 Task: Customize the spectrogram settings for detailed frequency analysis.
Action: Mouse moved to (6, 13)
Screenshot: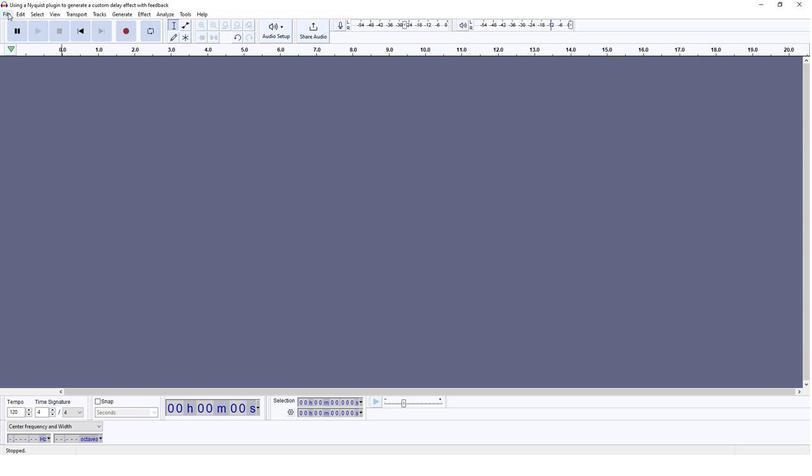 
Action: Mouse pressed left at (6, 13)
Screenshot: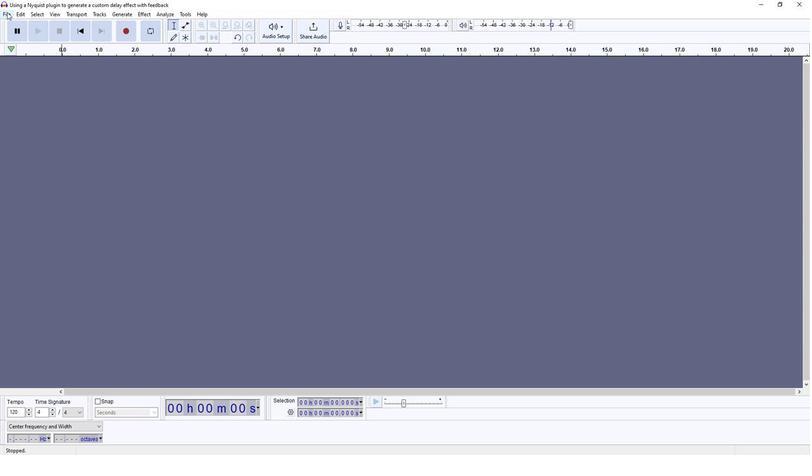 
Action: Mouse moved to (111, 96)
Screenshot: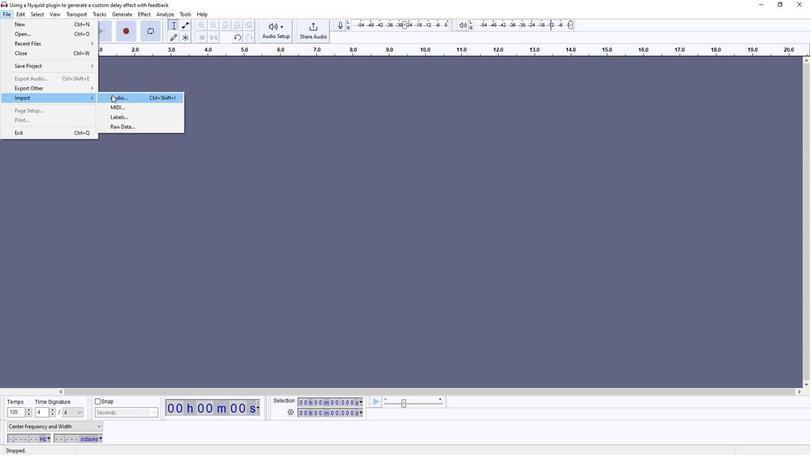 
Action: Mouse pressed left at (111, 96)
Screenshot: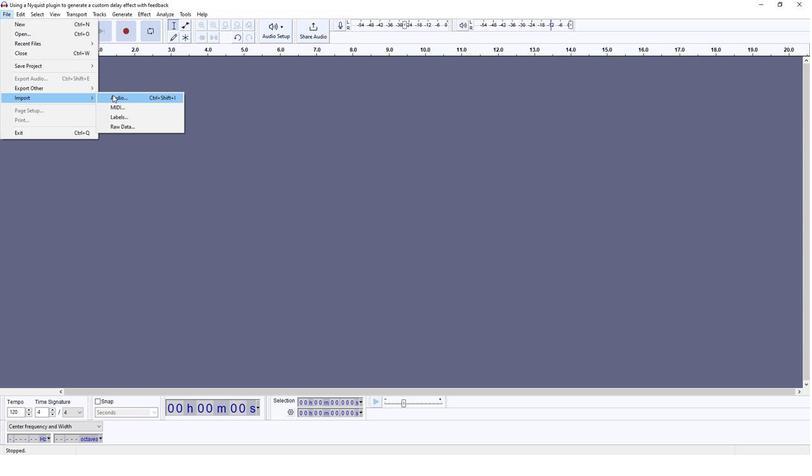 
Action: Mouse moved to (97, 127)
Screenshot: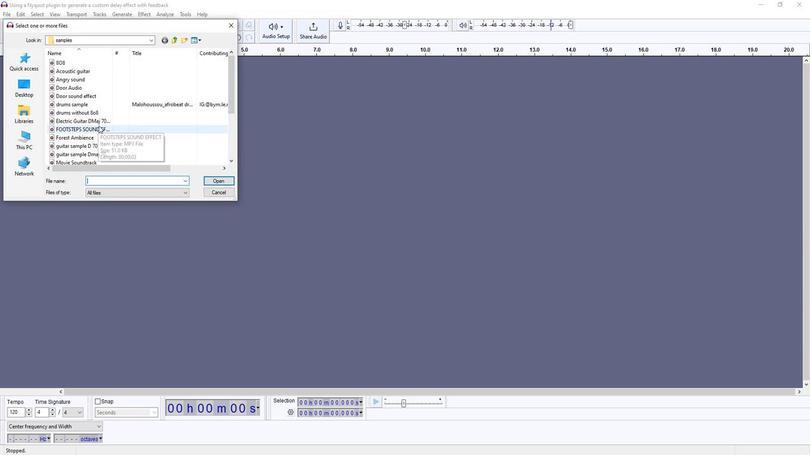 
Action: Mouse scrolled (97, 126) with delta (0, 0)
Screenshot: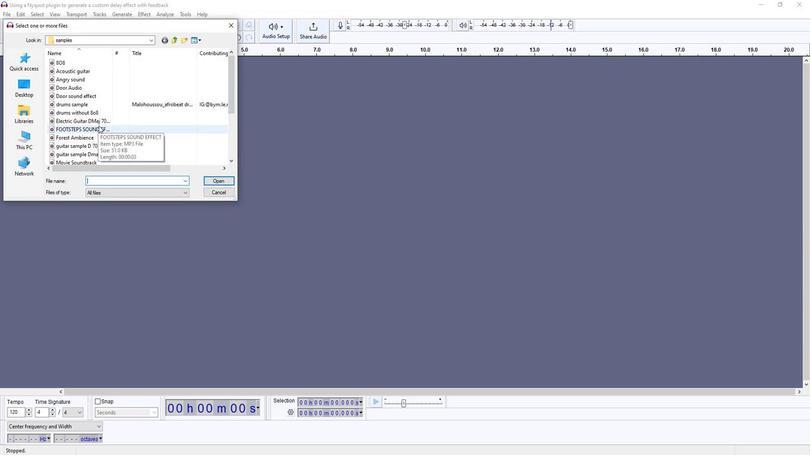 
Action: Mouse moved to (98, 127)
Screenshot: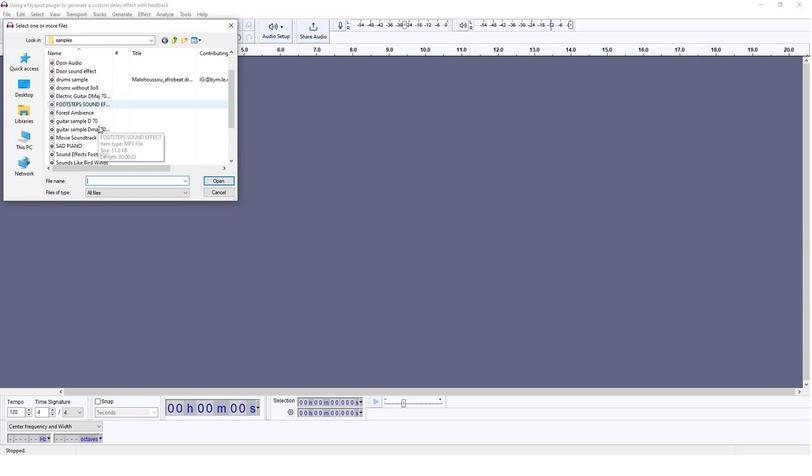 
Action: Mouse scrolled (98, 126) with delta (0, 0)
Screenshot: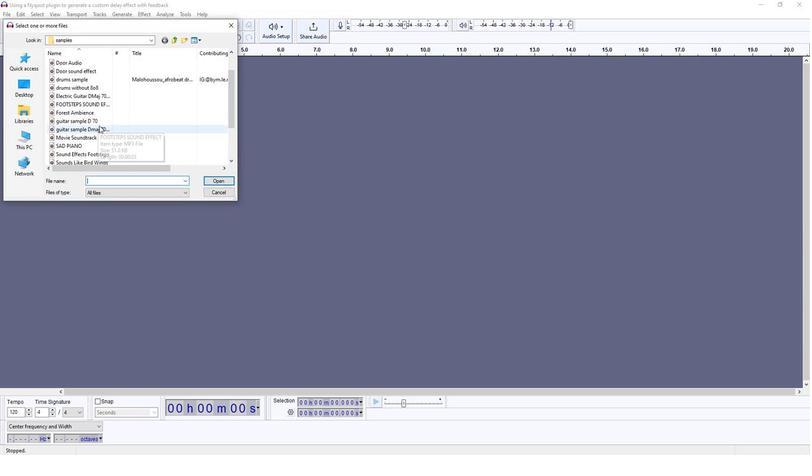 
Action: Mouse moved to (98, 120)
Screenshot: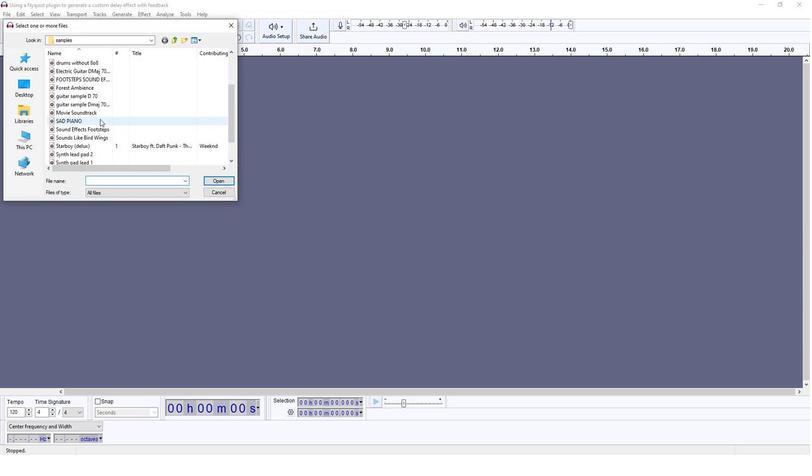 
Action: Mouse pressed left at (98, 120)
Screenshot: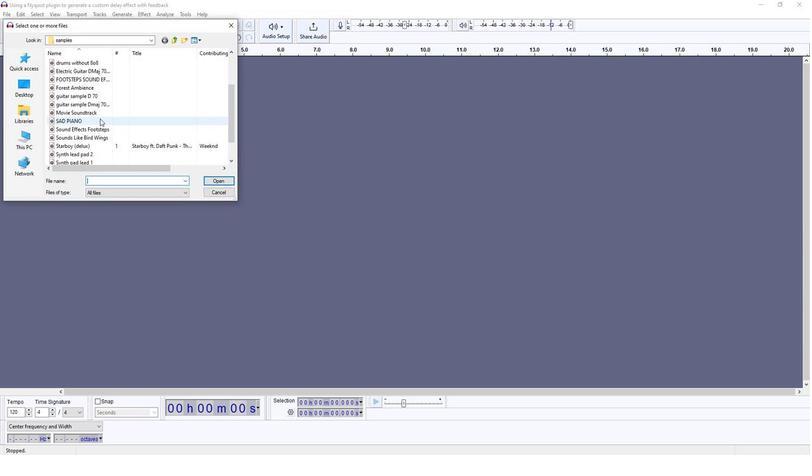 
Action: Mouse moved to (218, 181)
Screenshot: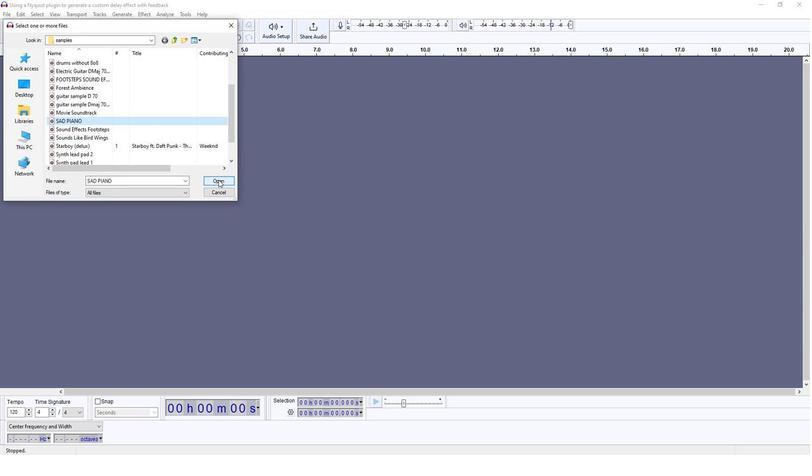 
Action: Mouse pressed left at (218, 181)
Screenshot: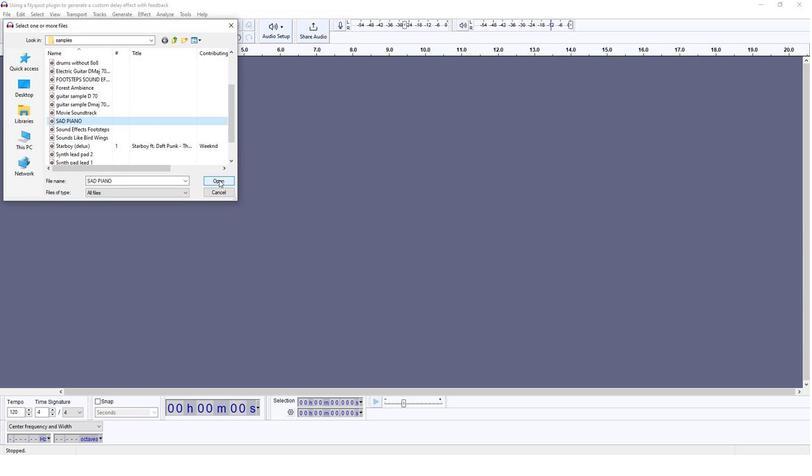 
Action: Mouse moved to (789, 78)
Screenshot: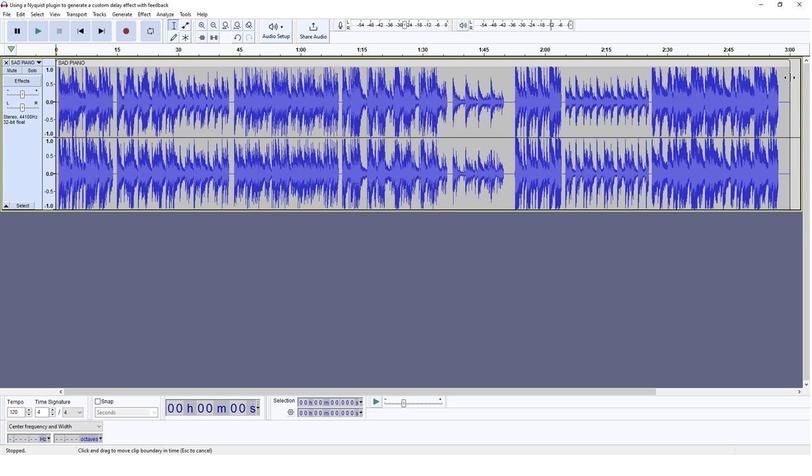 
Action: Mouse pressed left at (789, 78)
Screenshot: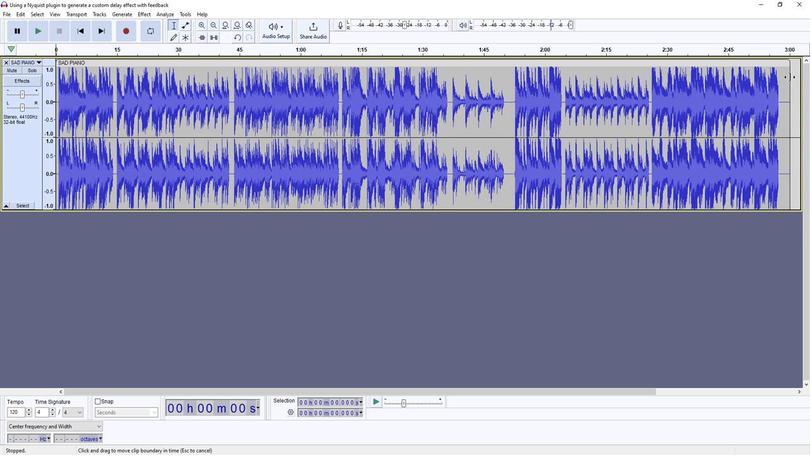 
Action: Mouse moved to (121, 98)
Screenshot: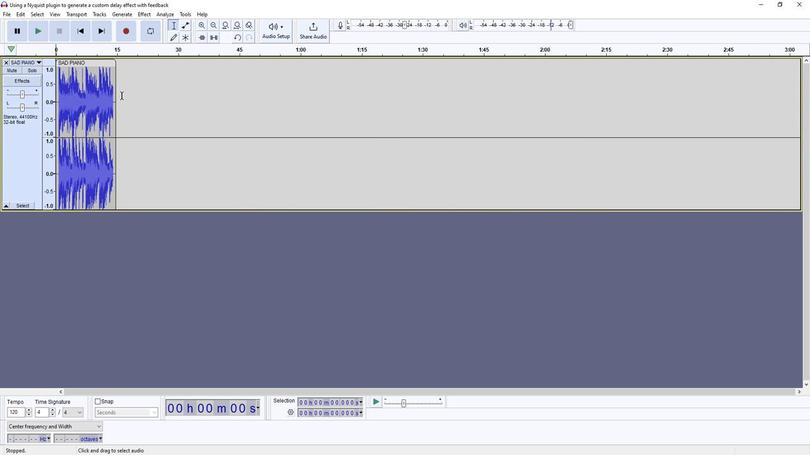 
Action: Mouse pressed left at (121, 98)
Screenshot: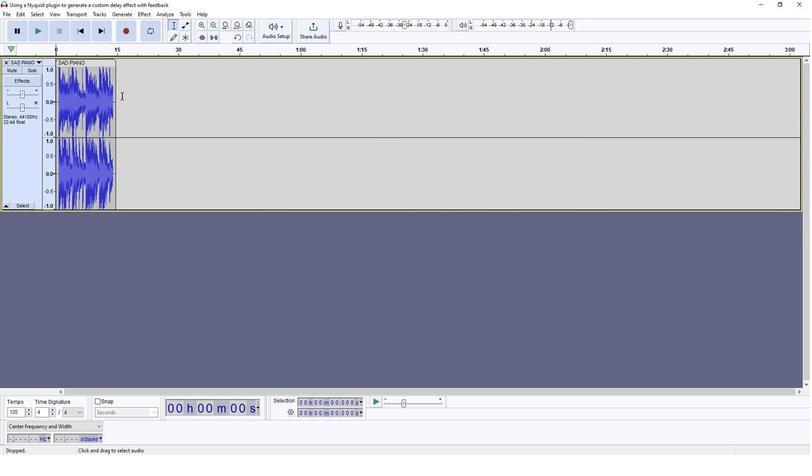 
Action: Mouse moved to (201, 26)
Screenshot: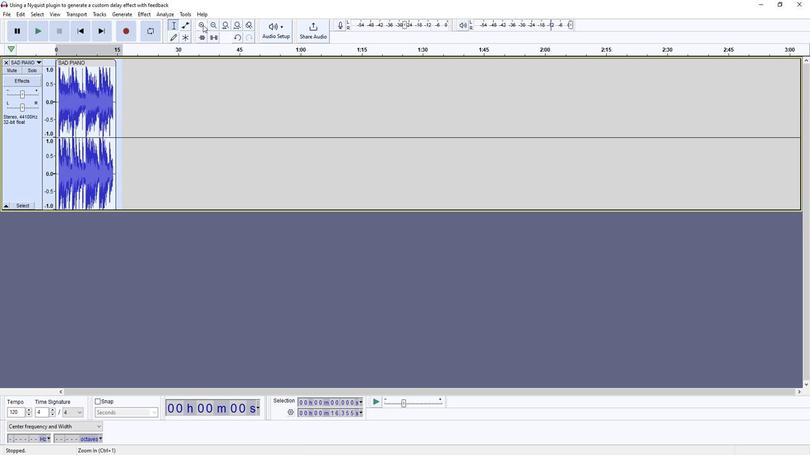 
Action: Mouse pressed left at (201, 26)
Screenshot: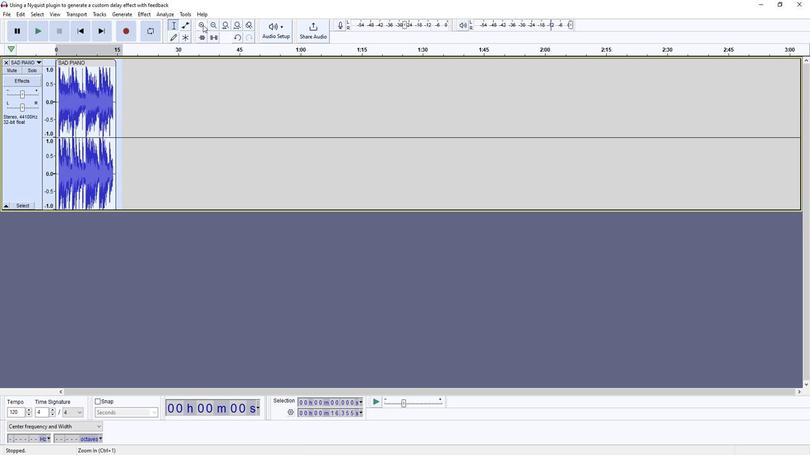 
Action: Mouse pressed left at (201, 26)
Screenshot: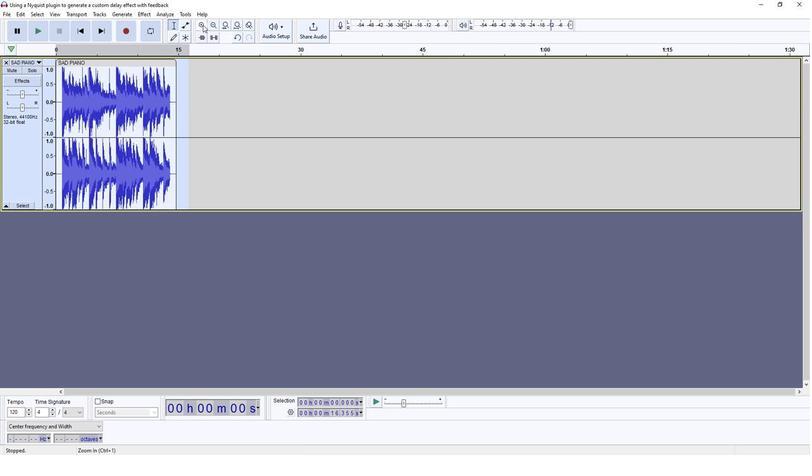 
Action: Mouse moved to (201, 25)
Screenshot: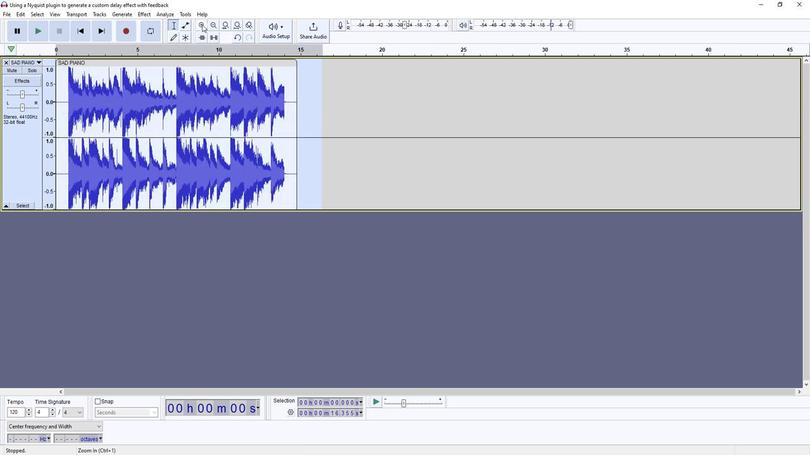 
Action: Mouse pressed left at (201, 25)
Screenshot: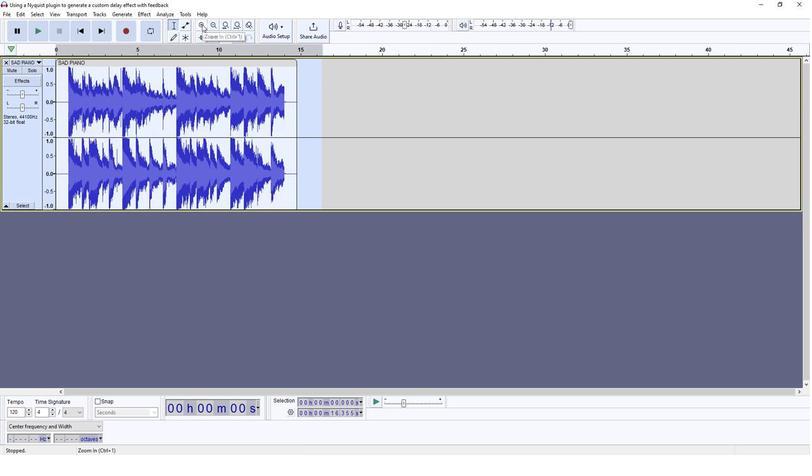 
Action: Mouse moved to (79, 101)
Screenshot: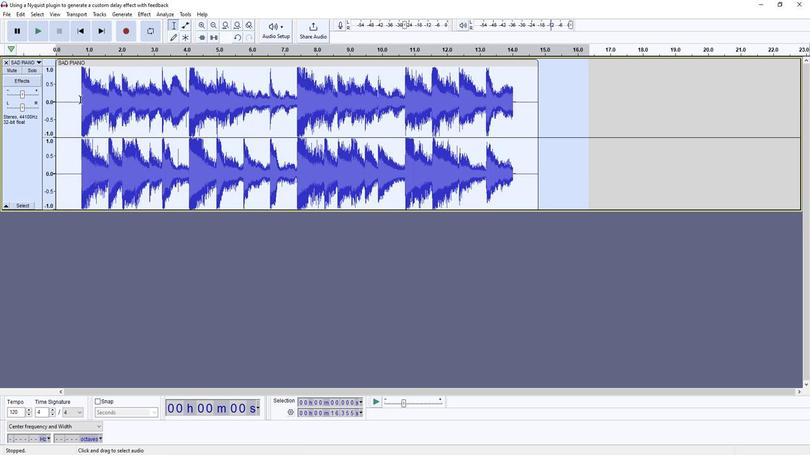 
Action: Mouse pressed left at (79, 101)
Screenshot: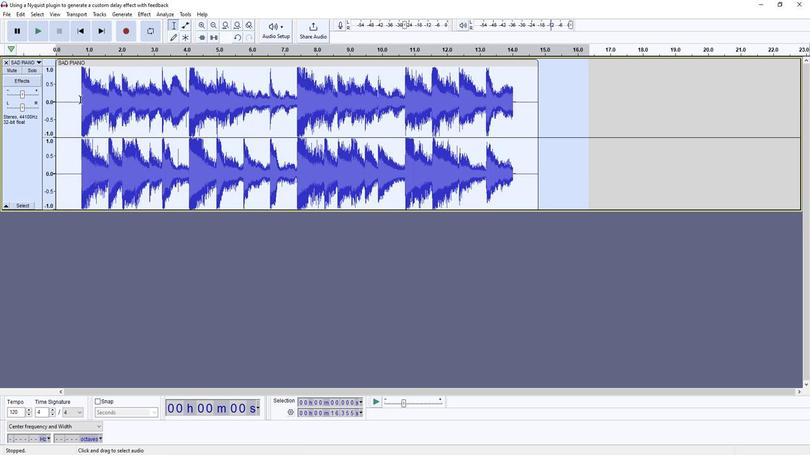 
Action: Mouse moved to (20, 14)
Screenshot: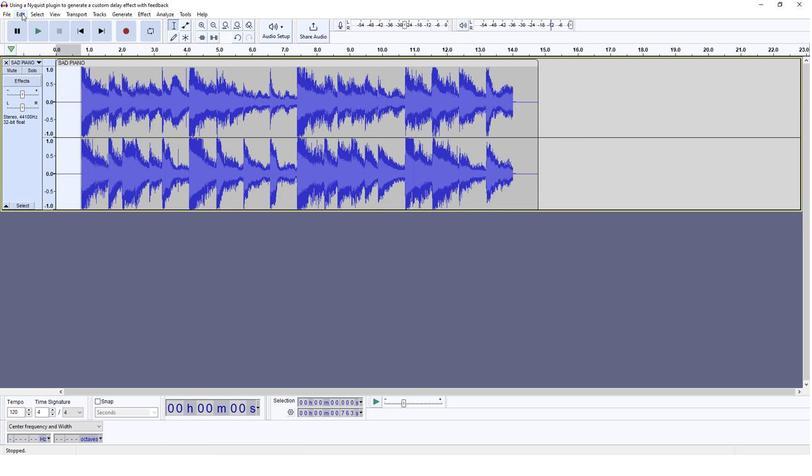 
Action: Mouse pressed left at (20, 14)
Screenshot: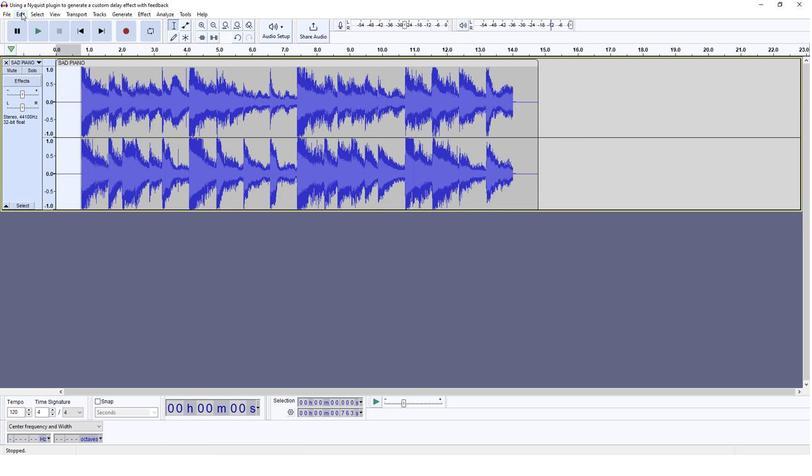 
Action: Mouse moved to (32, 45)
Screenshot: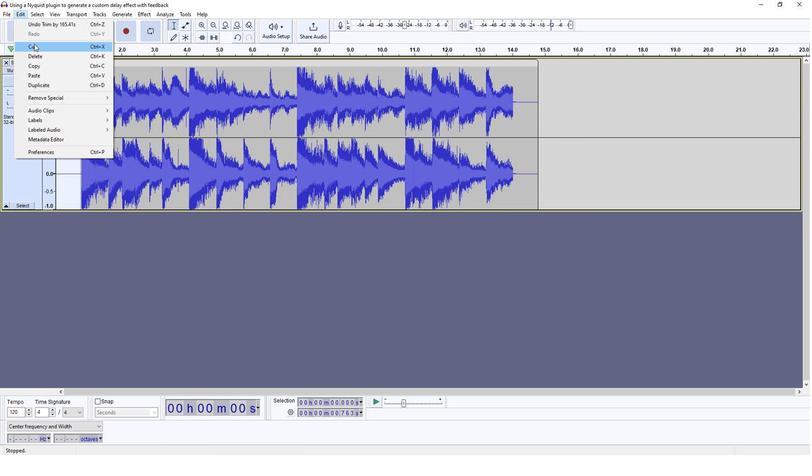 
Action: Mouse pressed left at (32, 45)
Screenshot: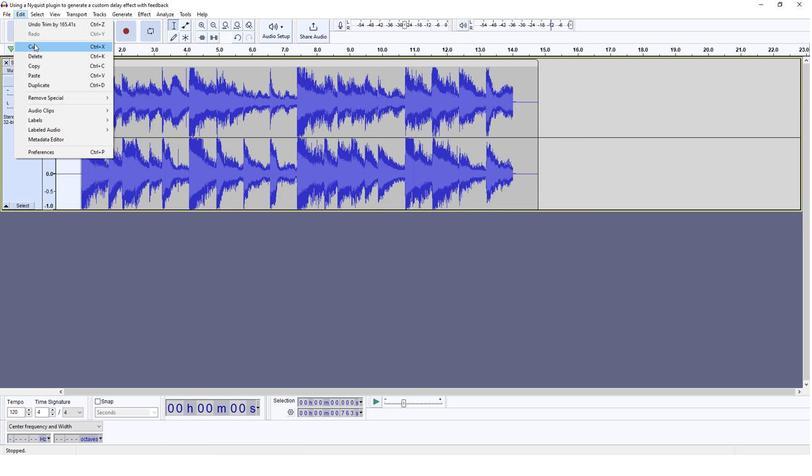 
Action: Mouse moved to (39, 33)
Screenshot: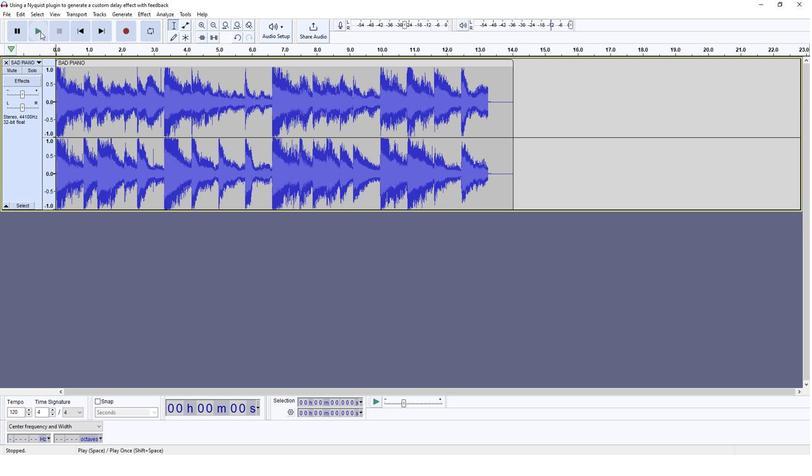 
Action: Mouse pressed left at (39, 33)
Screenshot: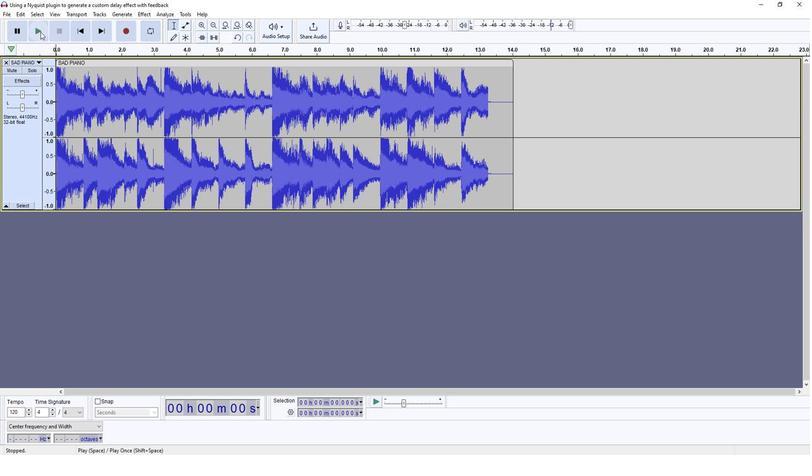 
Action: Mouse moved to (60, 32)
Screenshot: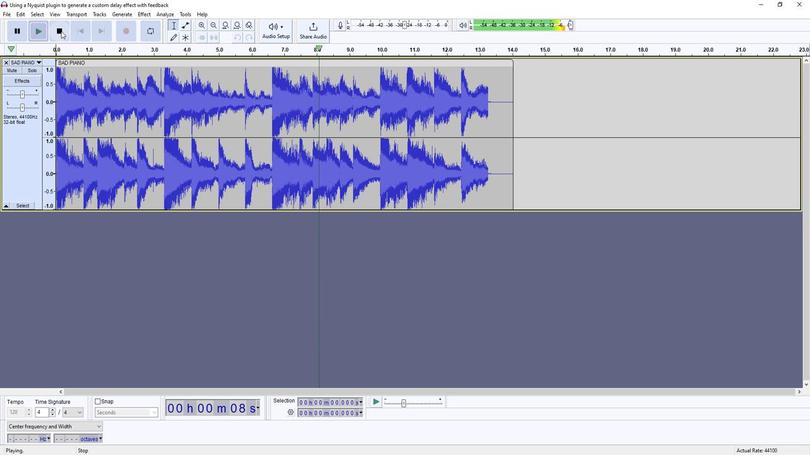 
Action: Mouse pressed left at (60, 32)
Screenshot: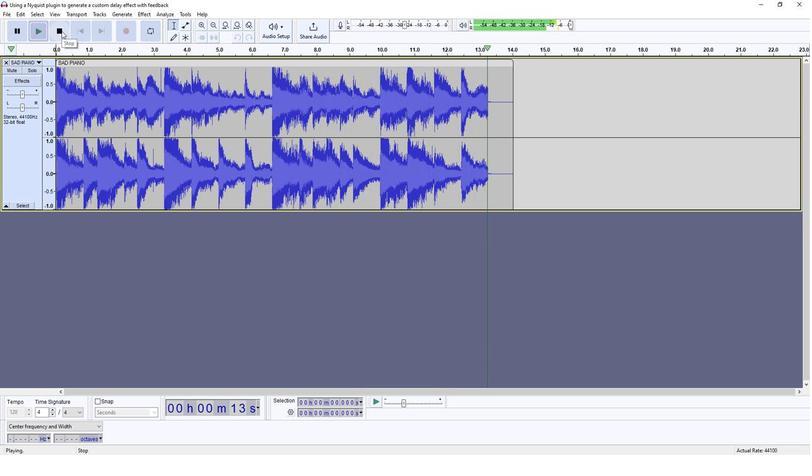 
Action: Mouse moved to (523, 108)
Screenshot: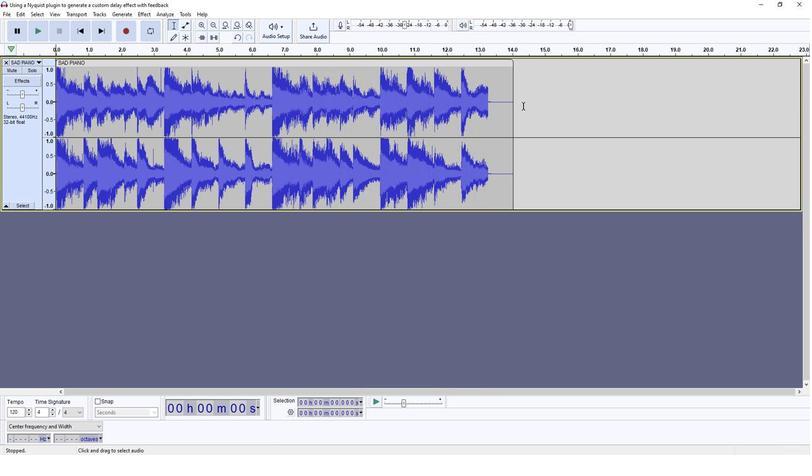 
Action: Mouse pressed left at (523, 108)
Screenshot: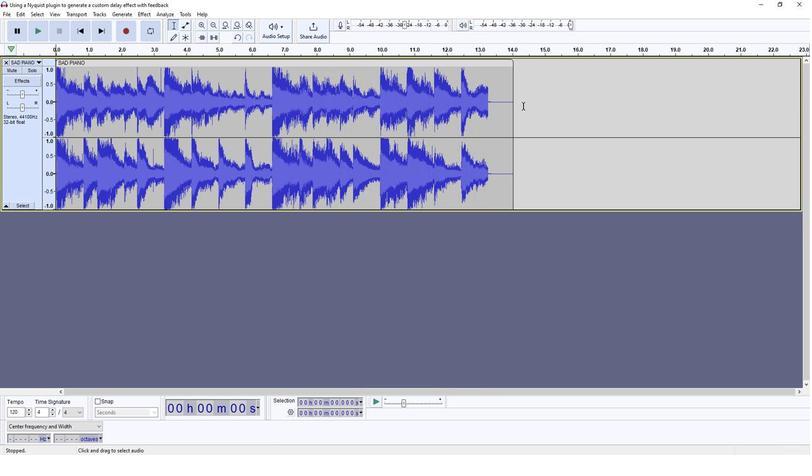 
Action: Mouse moved to (32, 129)
Screenshot: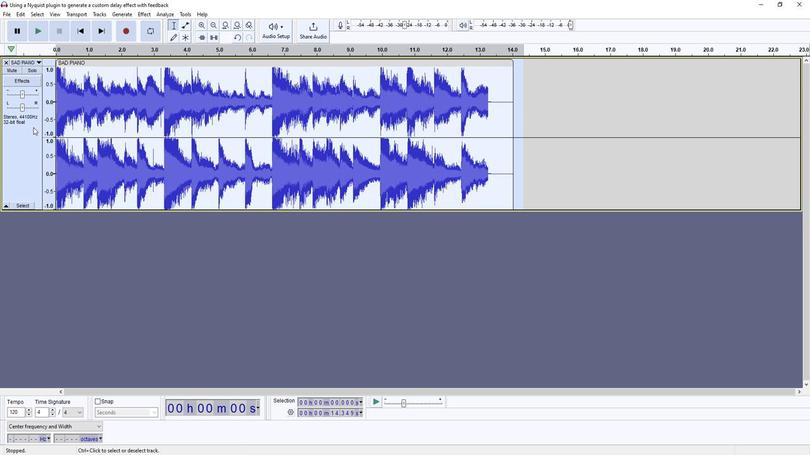 
Action: Mouse pressed right at (32, 129)
Screenshot: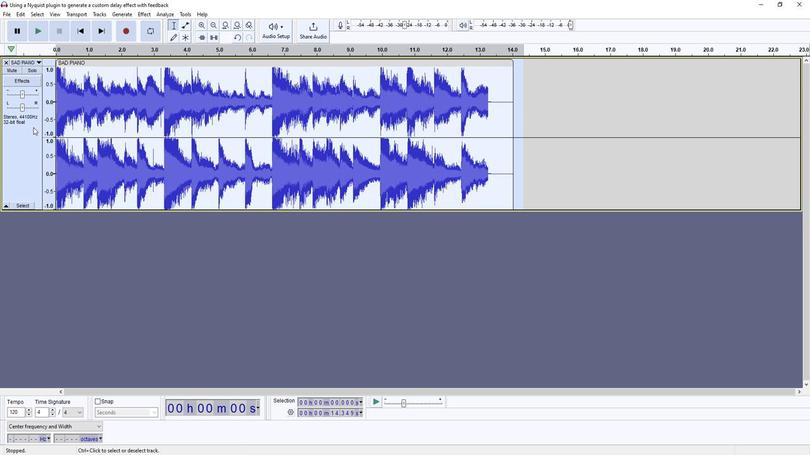 
Action: Mouse moved to (42, 149)
Screenshot: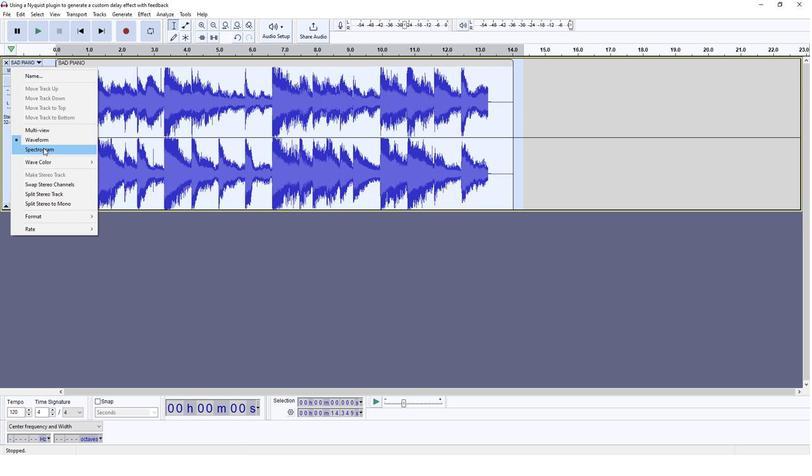 
Action: Mouse pressed left at (42, 149)
Screenshot: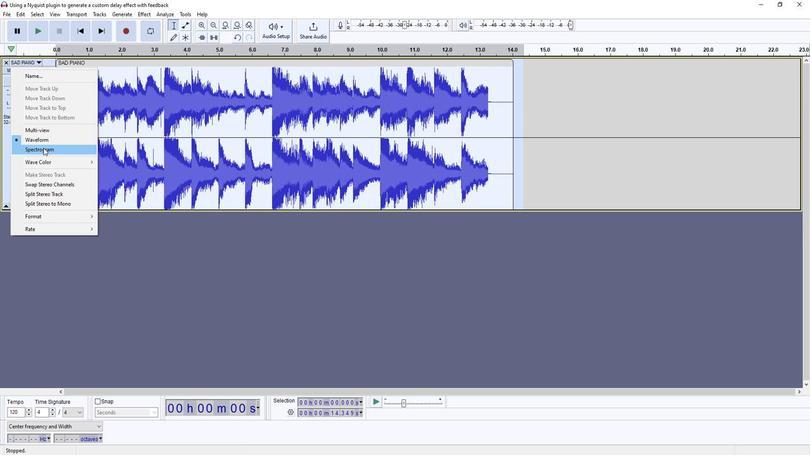 
Action: Mouse moved to (434, 211)
Screenshot: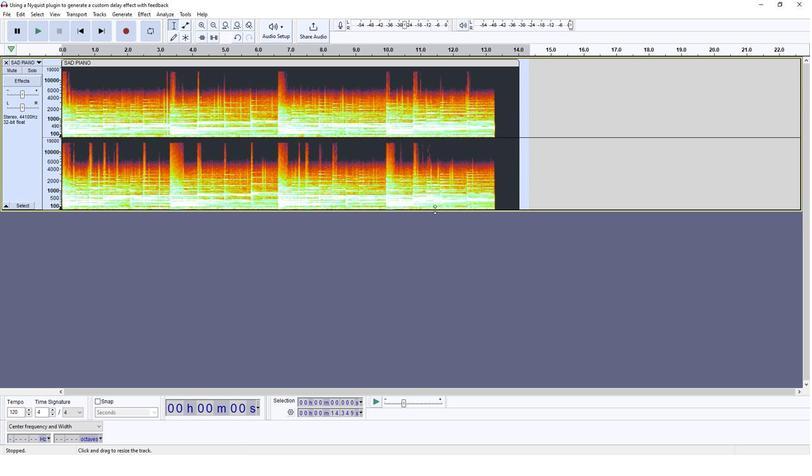 
Action: Mouse pressed left at (434, 211)
Screenshot: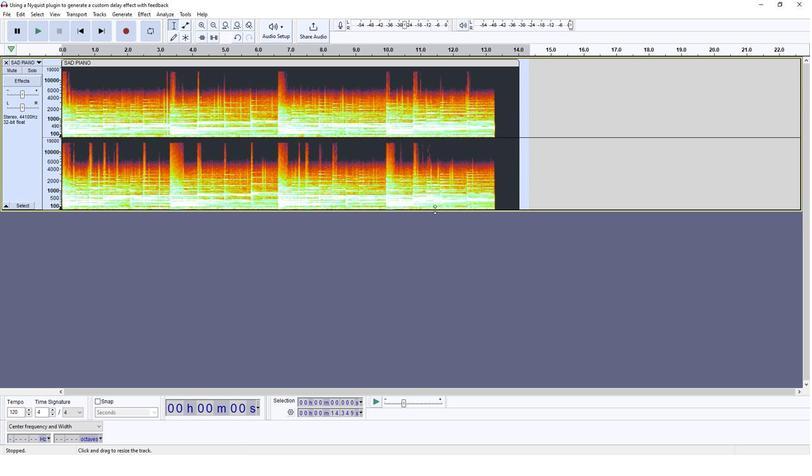 
Action: Mouse moved to (17, 172)
Screenshot: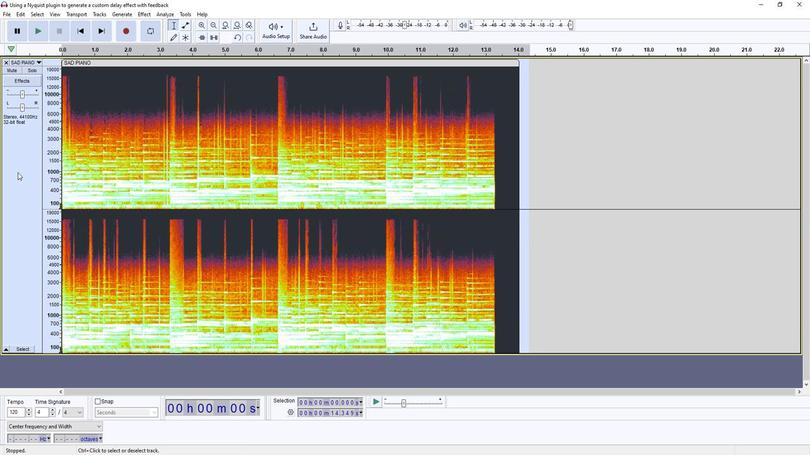 
Action: Mouse pressed right at (17, 172)
Screenshot: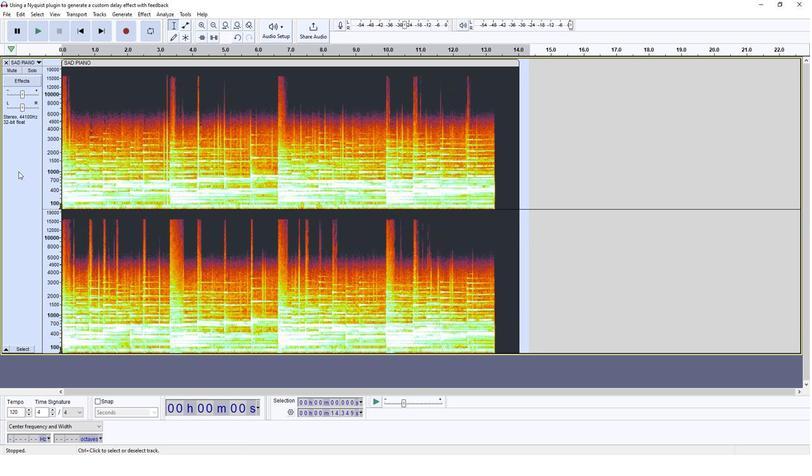 
Action: Mouse moved to (44, 162)
Screenshot: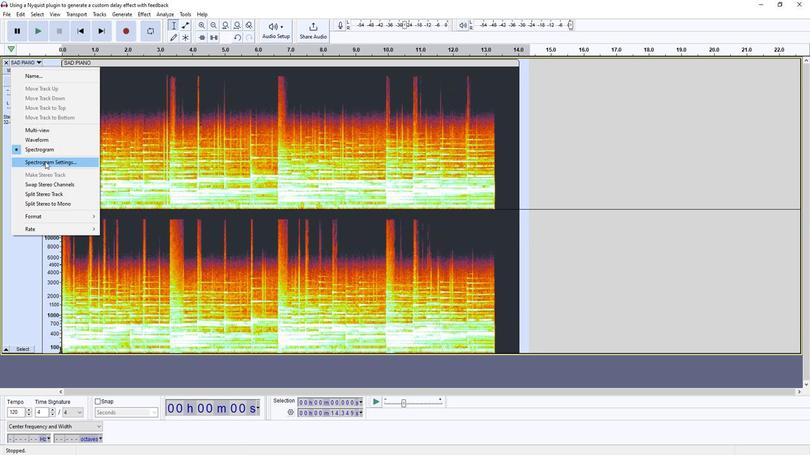 
Action: Mouse pressed left at (44, 162)
Screenshot: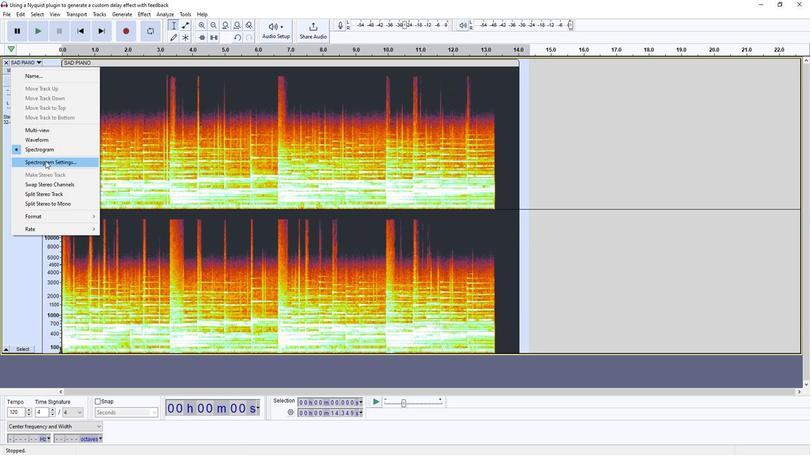 
Action: Mouse moved to (354, 185)
Screenshot: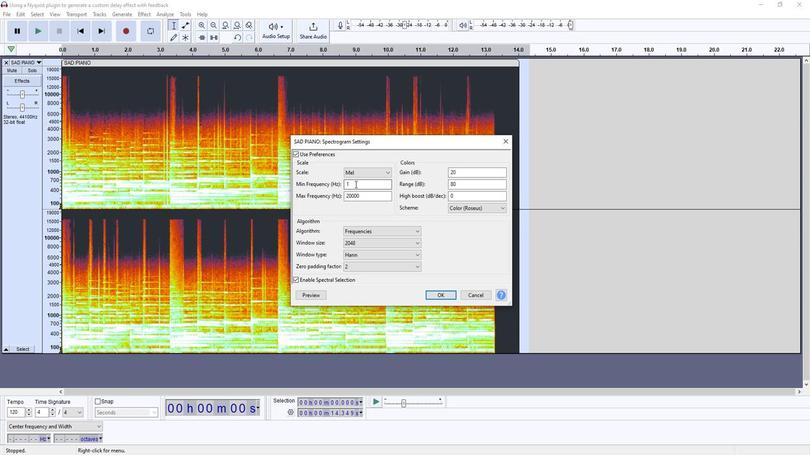 
Action: Mouse pressed left at (354, 185)
Screenshot: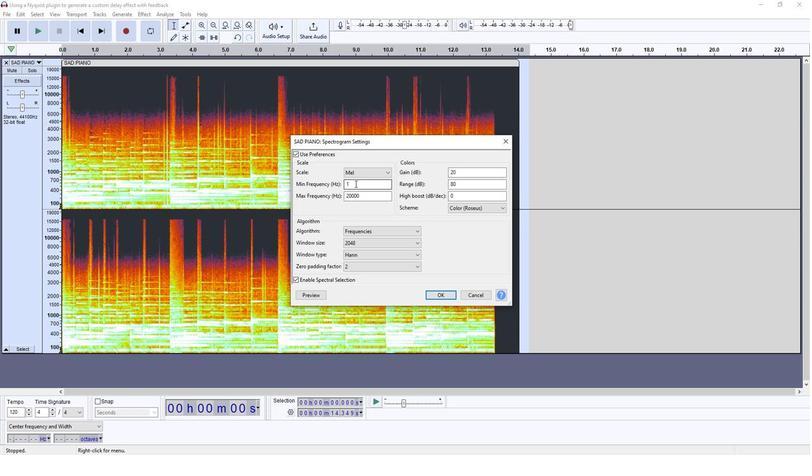 
Action: Mouse moved to (310, 150)
Screenshot: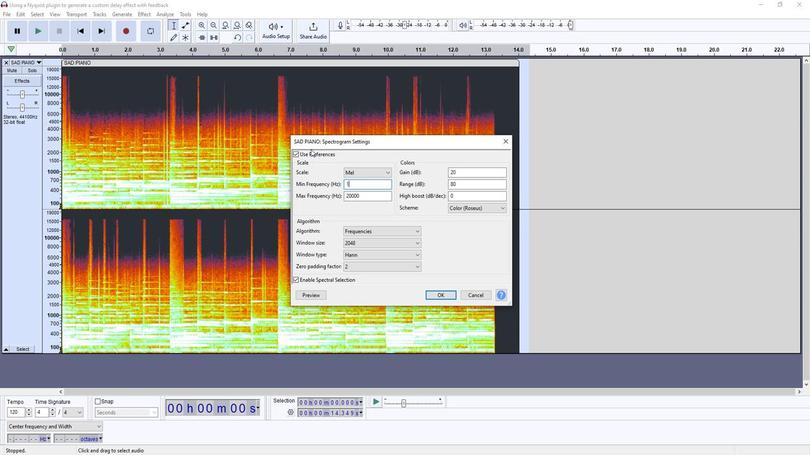 
Action: Key pressed <Key.backspace>2
Screenshot: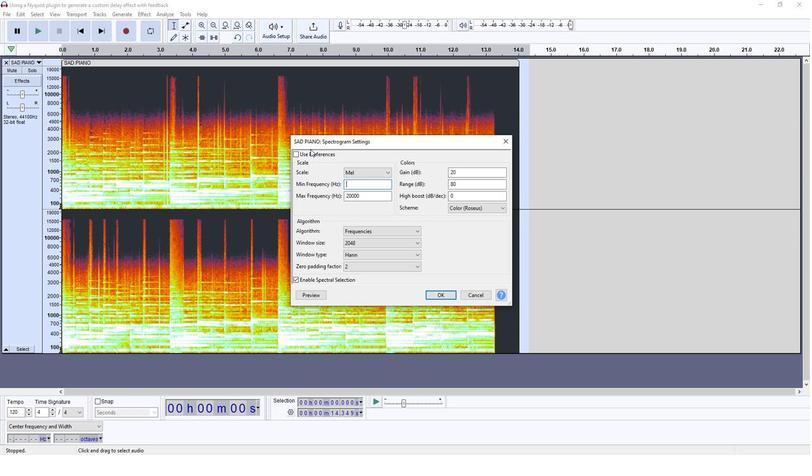 
Action: Mouse moved to (308, 150)
Screenshot: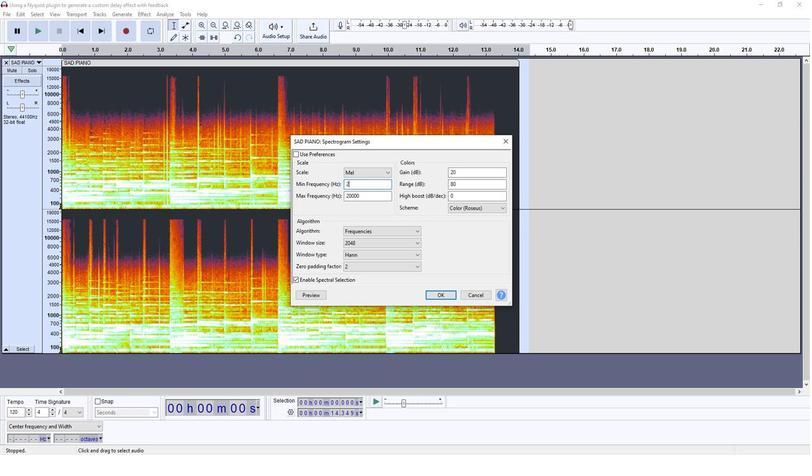
Action: Key pressed 0
Screenshot: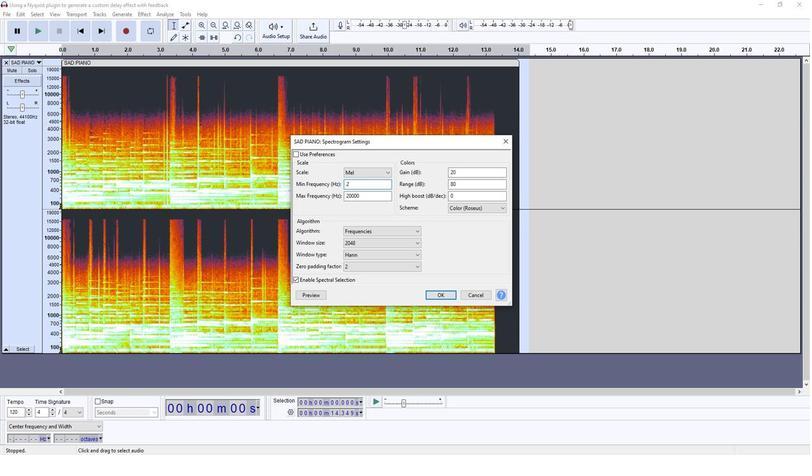 
Action: Mouse moved to (350, 195)
Screenshot: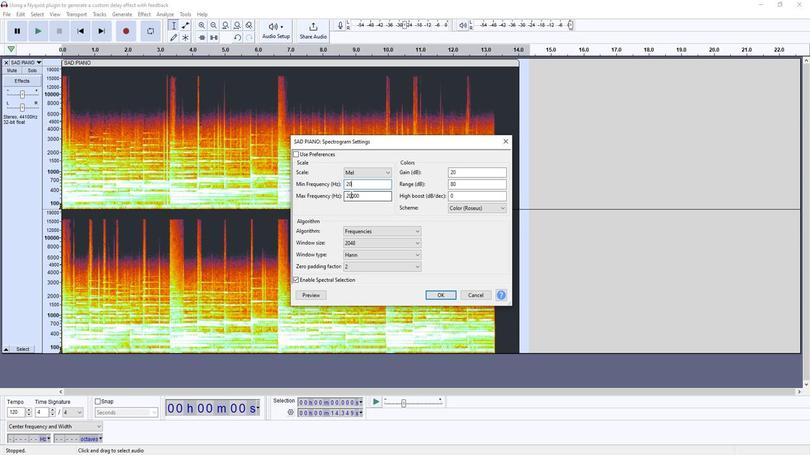 
Action: Mouse pressed left at (350, 195)
Screenshot: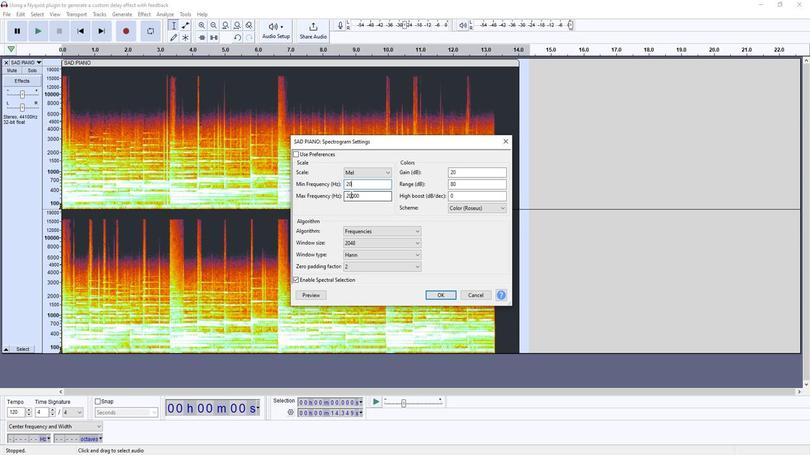 
Action: Mouse moved to (446, 162)
Screenshot: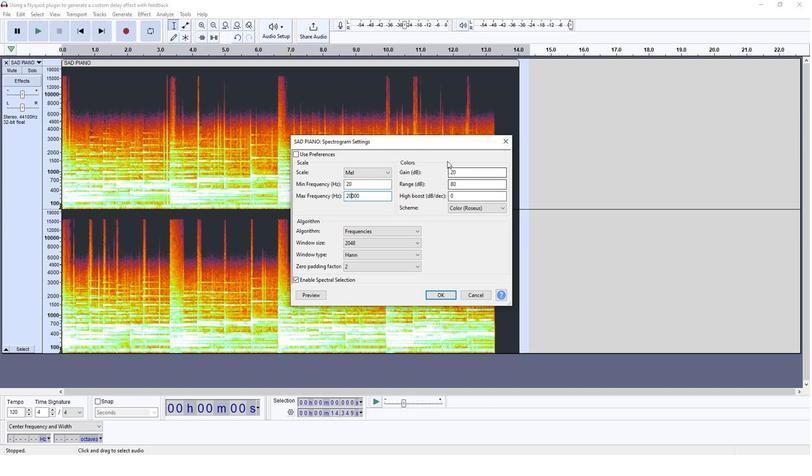 
Action: Key pressed <Key.backspace><Key.backspace>18
Screenshot: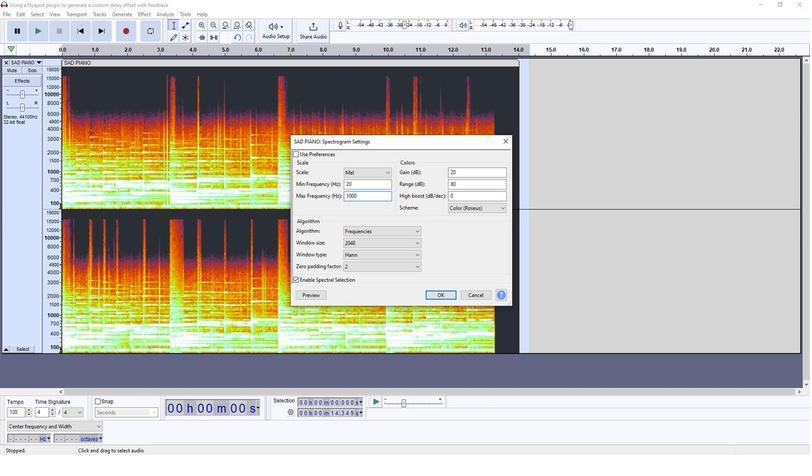 
Action: Mouse moved to (315, 296)
Screenshot: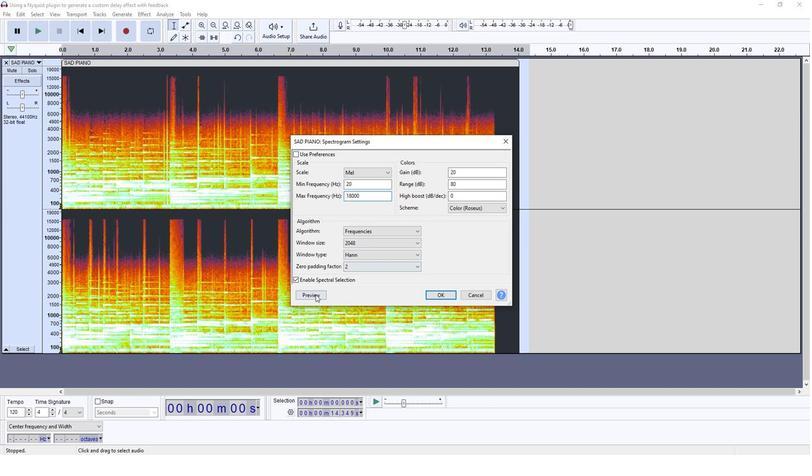 
Action: Mouse pressed left at (315, 296)
Screenshot: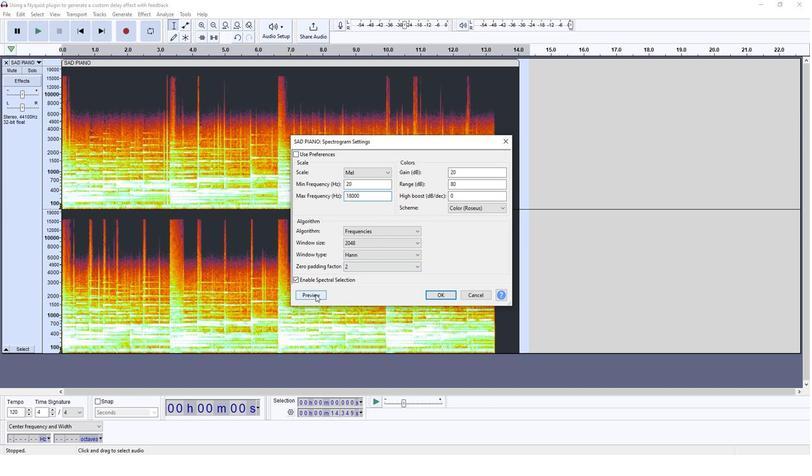 
Action: Mouse moved to (435, 296)
Screenshot: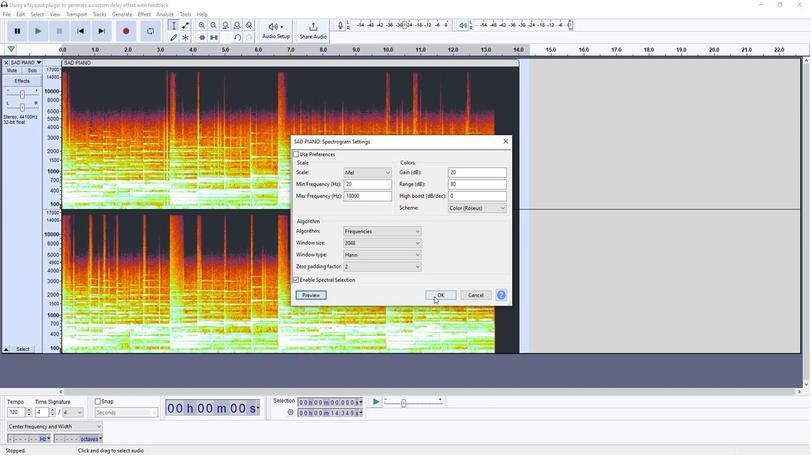 
Action: Mouse pressed left at (435, 296)
Screenshot: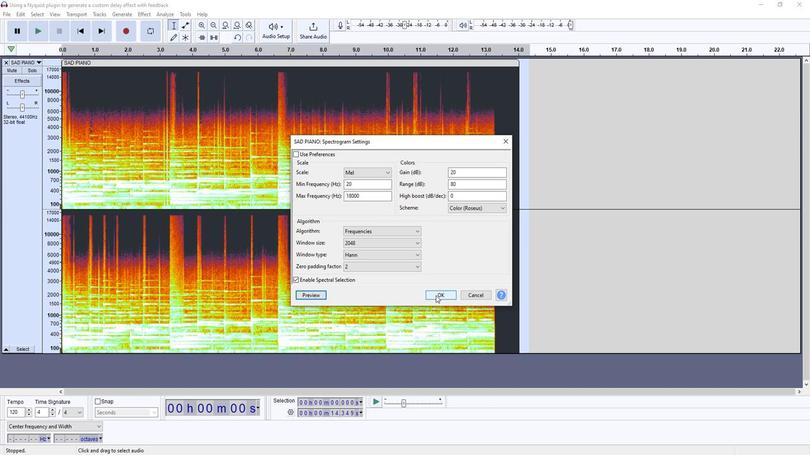 
Action: Mouse moved to (37, 32)
Screenshot: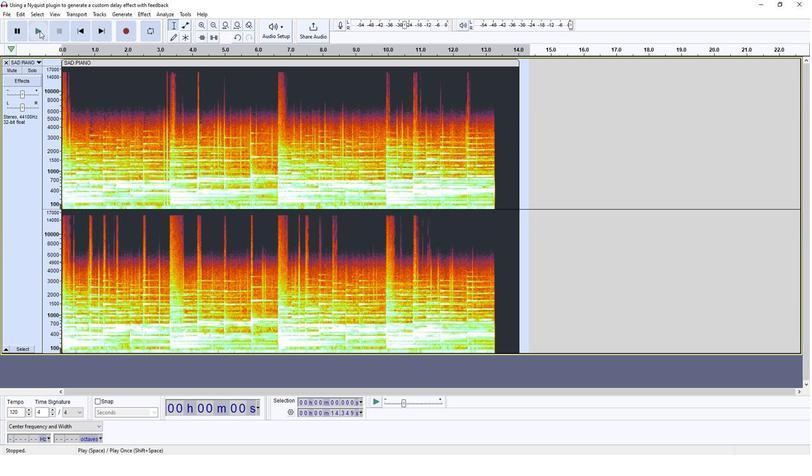 
Action: Mouse pressed left at (37, 32)
Screenshot: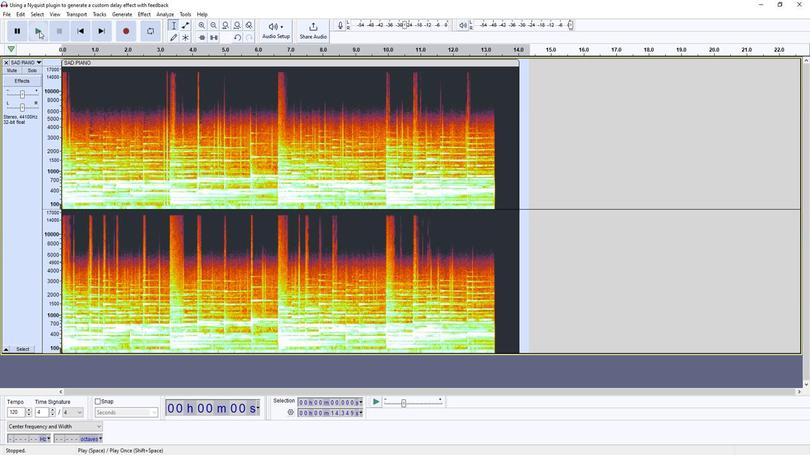 
Action: Mouse moved to (56, 32)
Screenshot: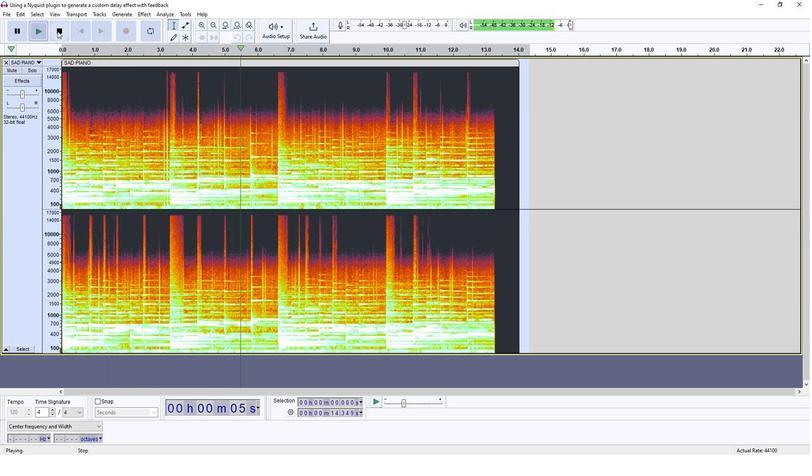 
Action: Mouse pressed left at (56, 32)
Screenshot: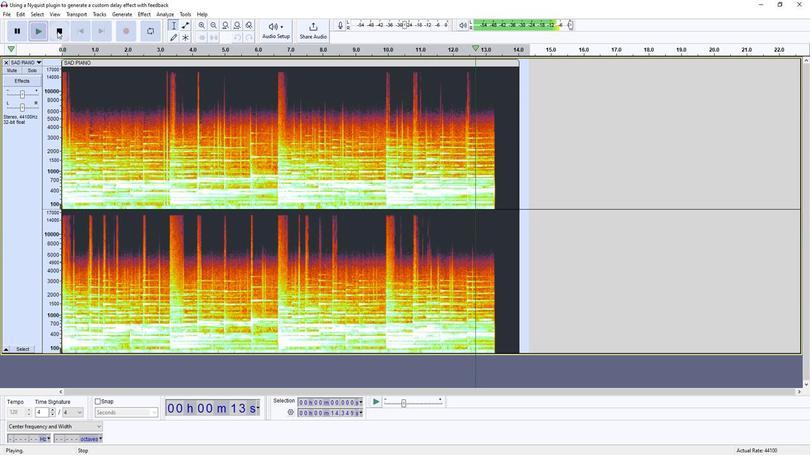 
Action: Mouse moved to (9, 16)
Screenshot: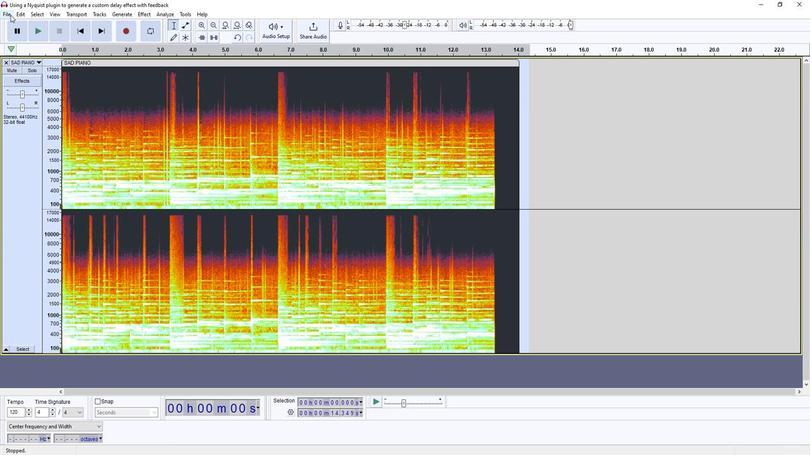 
Action: Mouse pressed left at (9, 16)
Screenshot: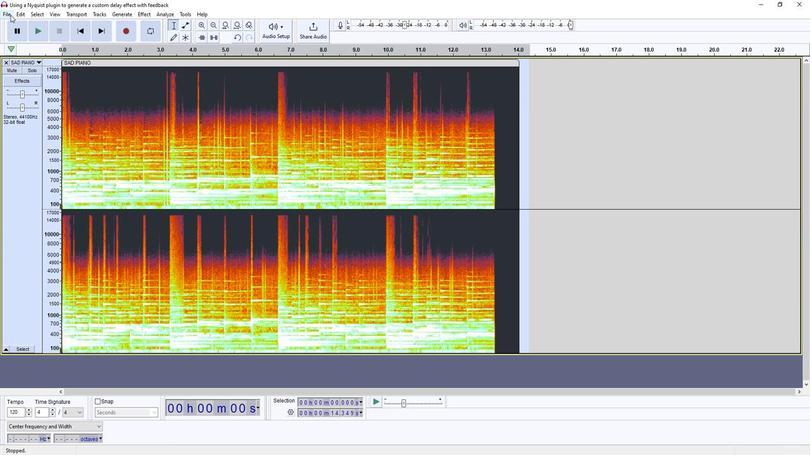 
Action: Mouse moved to (113, 75)
Screenshot: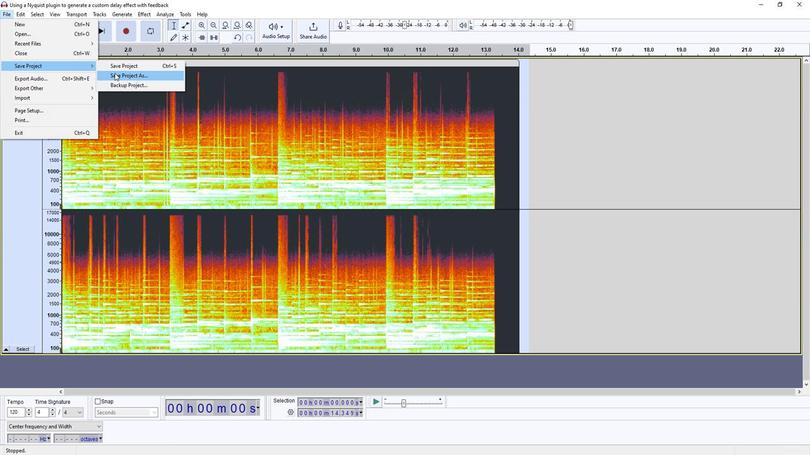 
Action: Mouse pressed left at (113, 75)
Screenshot: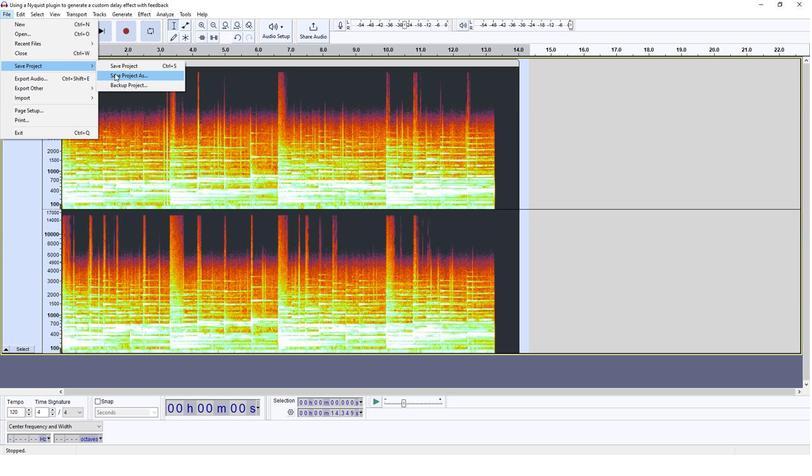 
Action: Mouse moved to (97, 60)
Screenshot: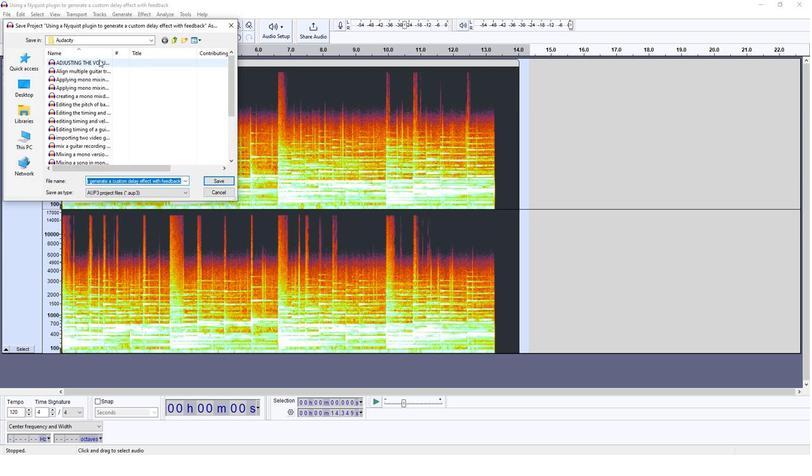 
Action: Key pressed <Key.backspace><Key.shift><Key.shift><Key.shift><Key.shift><Key.shift><Key.shift><Key.shift><Key.shift><Key.shift>Customize<Key.space>the<Key.space>spectrogram<Key.space>setting<Key.space>for<Key.space>detailed<Key.space>frequency<Key.space>analysis
Screenshot: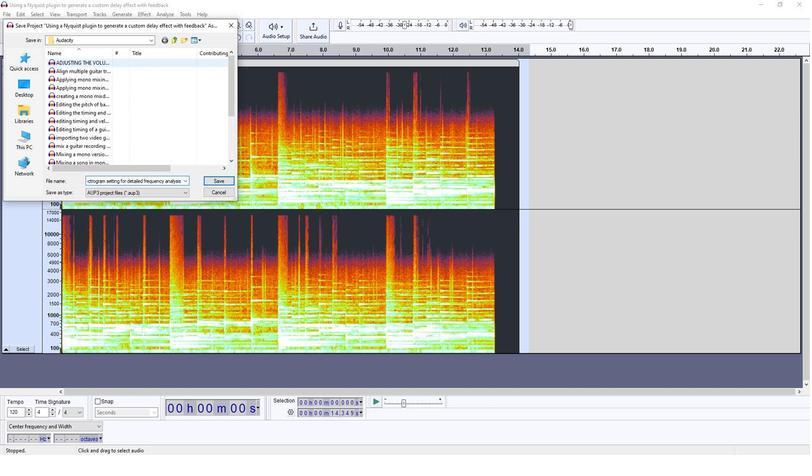 
Action: Mouse moved to (224, 180)
Screenshot: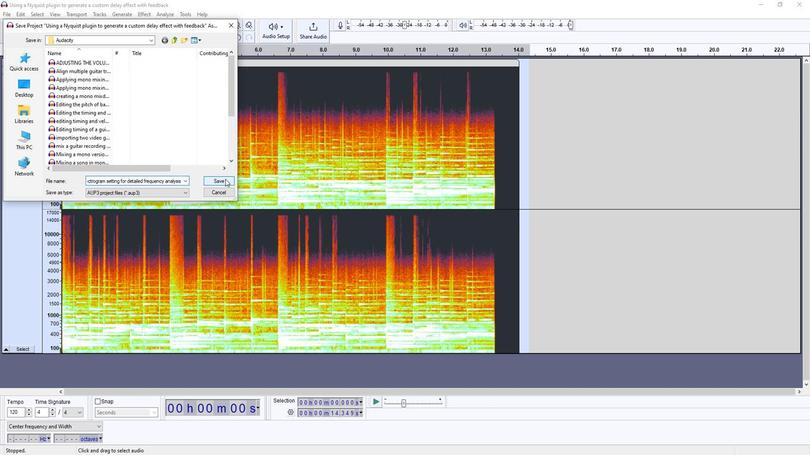 
Action: Mouse pressed left at (224, 180)
Screenshot: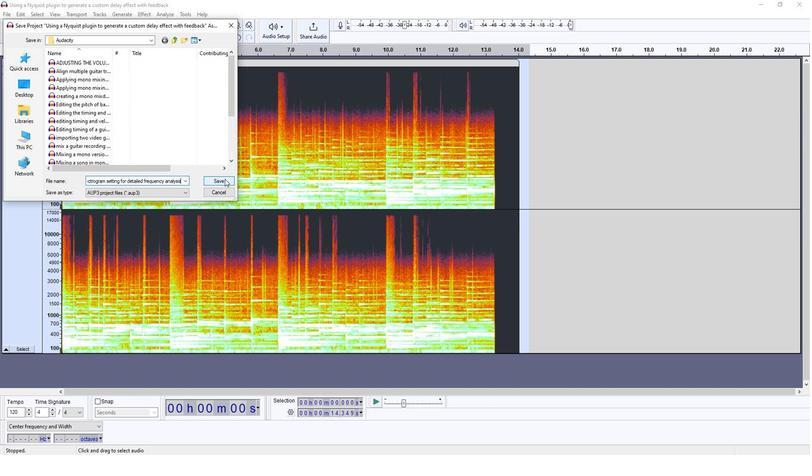 
Action: Mouse moved to (227, 182)
Screenshot: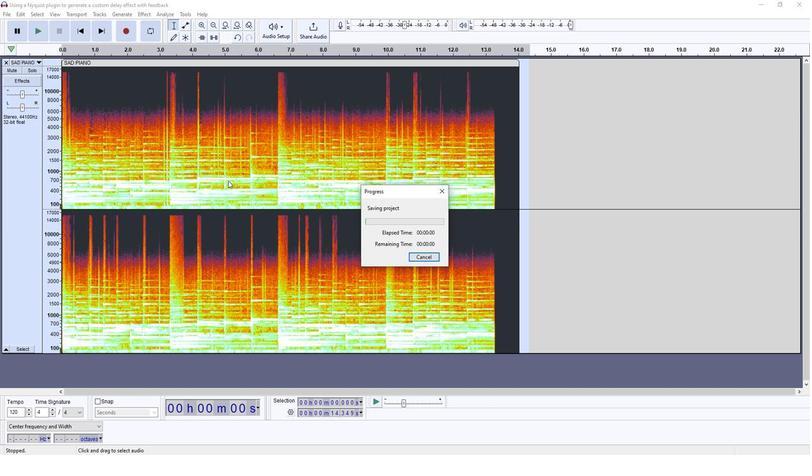 
